 Task: Create New Vendor with Vendor Name: HRG Worldwide, Billing Address Line1: 8157 Fulton St., Billing Address Line2: Grand Forks, Billing Address Line3: NY 10974
Action: Mouse moved to (173, 47)
Screenshot: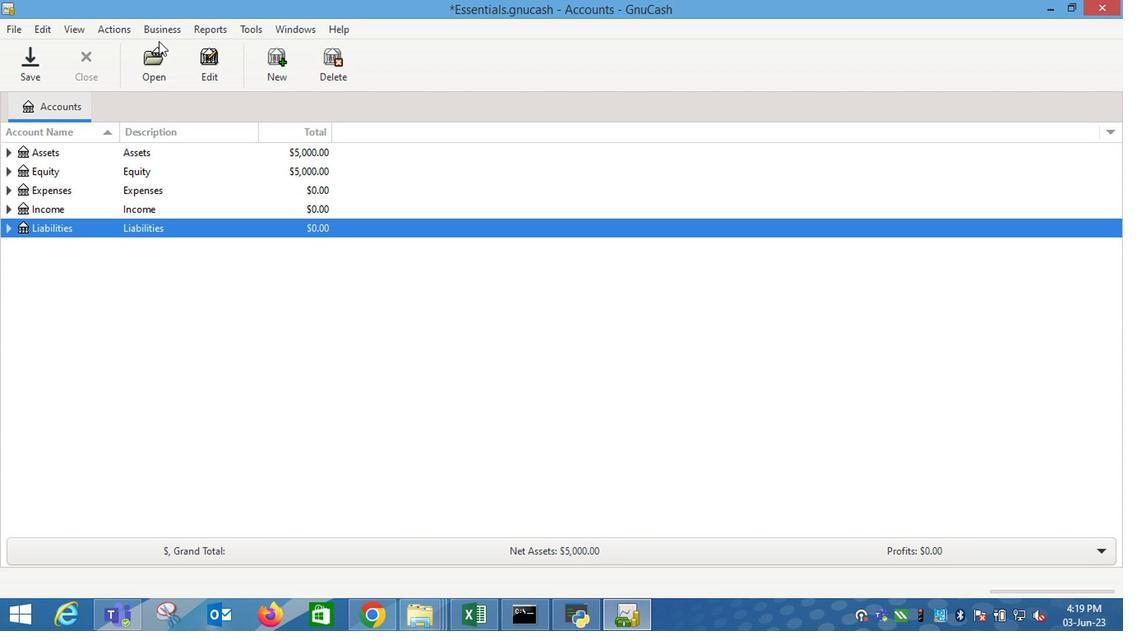
Action: Mouse pressed left at (173, 47)
Screenshot: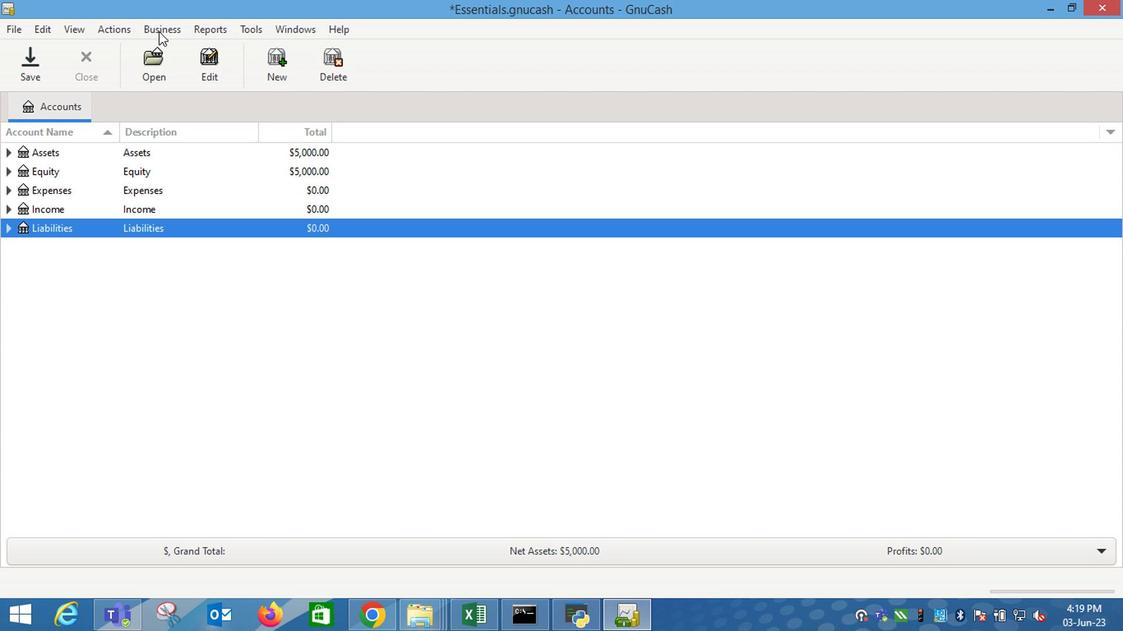 
Action: Mouse moved to (414, 113)
Screenshot: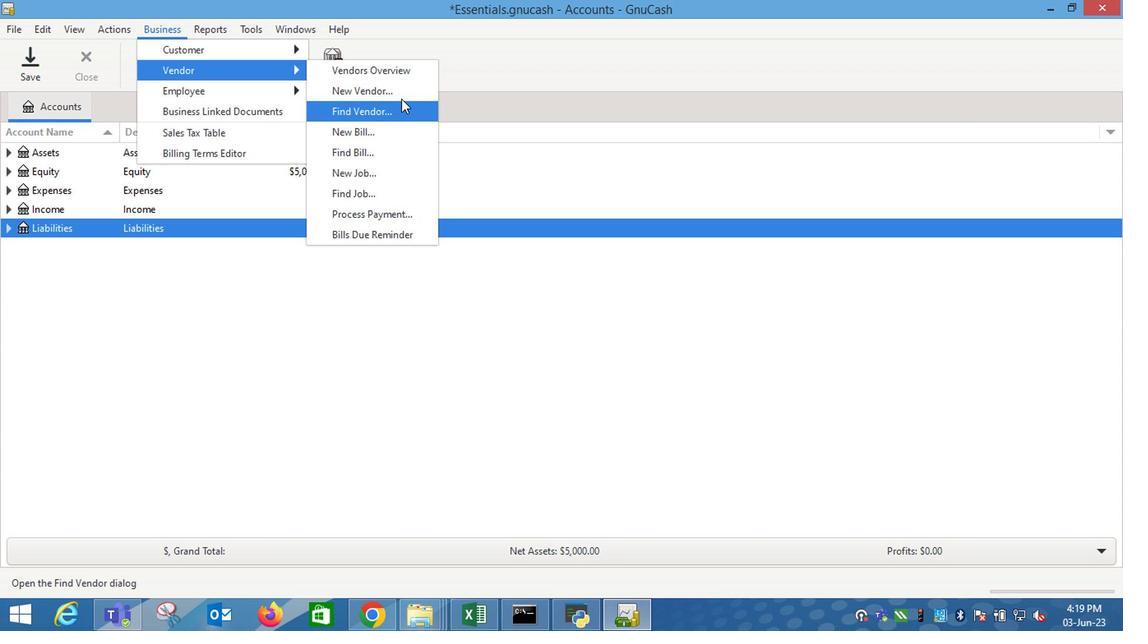 
Action: Mouse pressed left at (414, 113)
Screenshot: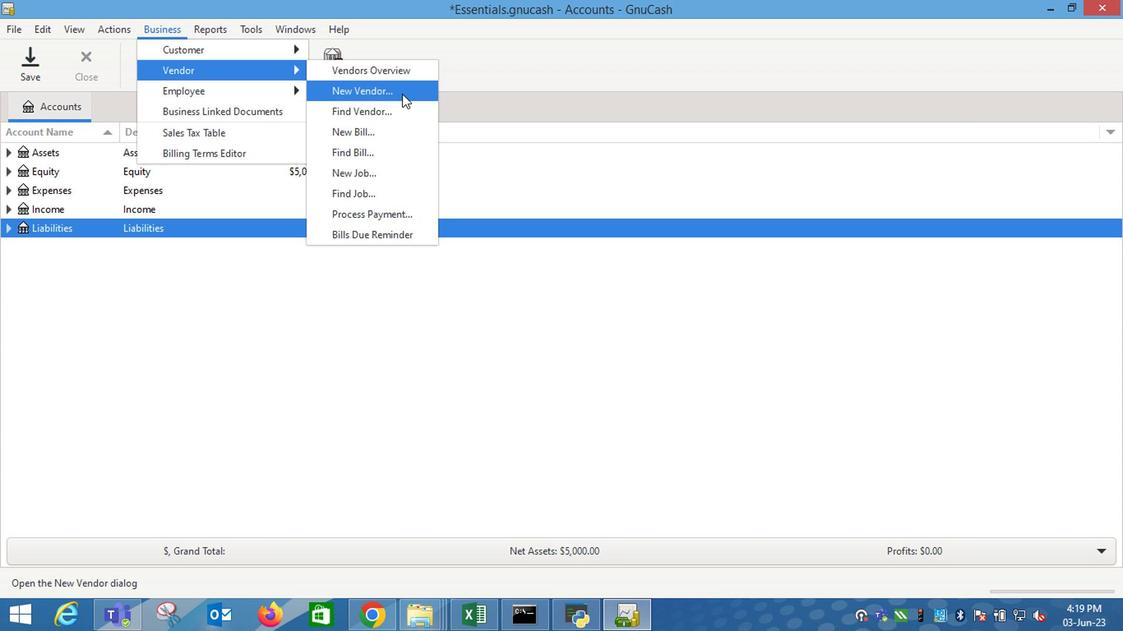 
Action: Mouse moved to (800, 198)
Screenshot: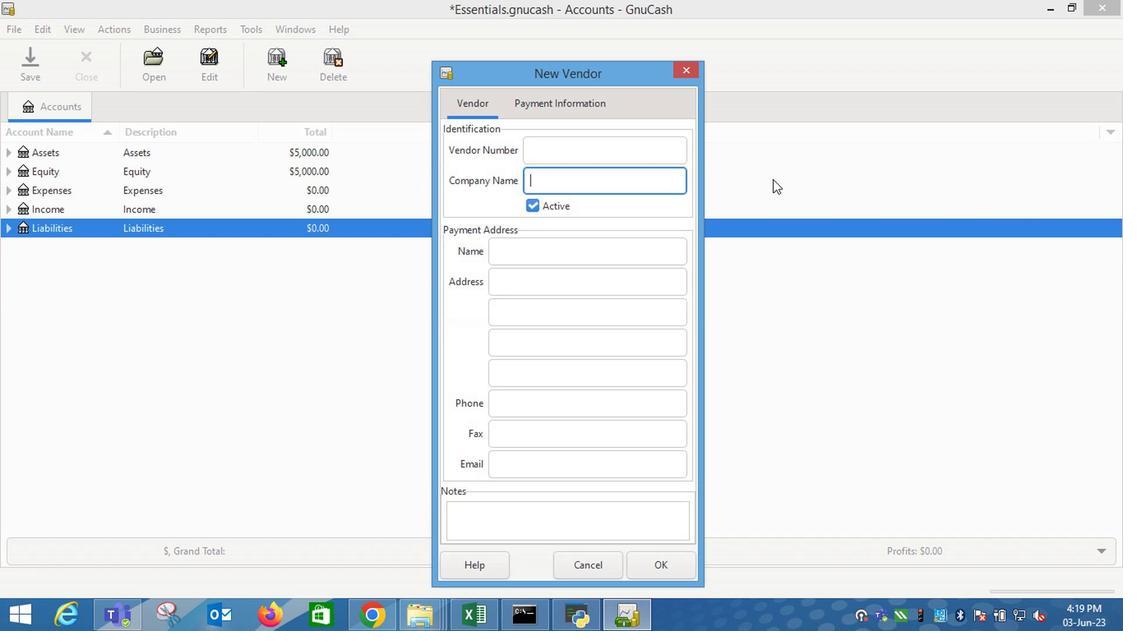 
Action: Key pressed <Key.shift_r>HRG<Key.space><Key.shift_r>Worldwise<Key.backspace><Key.backspace>de<Key.space><Key.backspace><Key.tab><Key.tab><Key.tab>8157<Key.space><Key.shift_r>Fulton<Key.space><Key.shift_r>St.<Key.tab><Key.shift_r>Grand<Key.space><Key.shift_r>Forks<Key.tab><Key.shift_r>NY<Key.space>10974
Screenshot: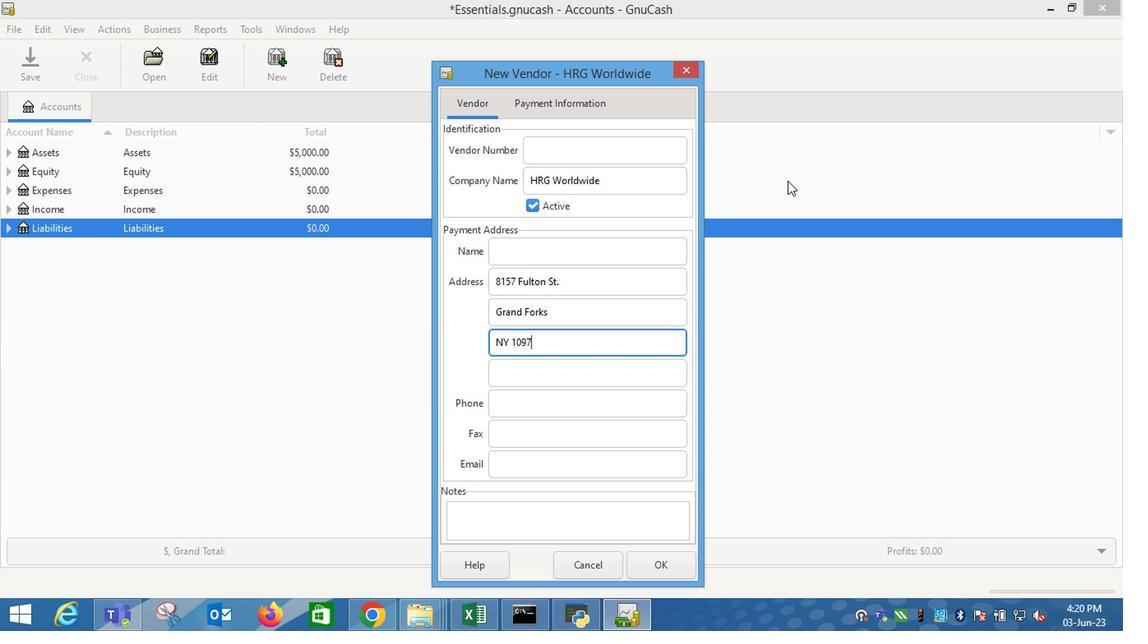 
Action: Mouse moved to (612, 122)
Screenshot: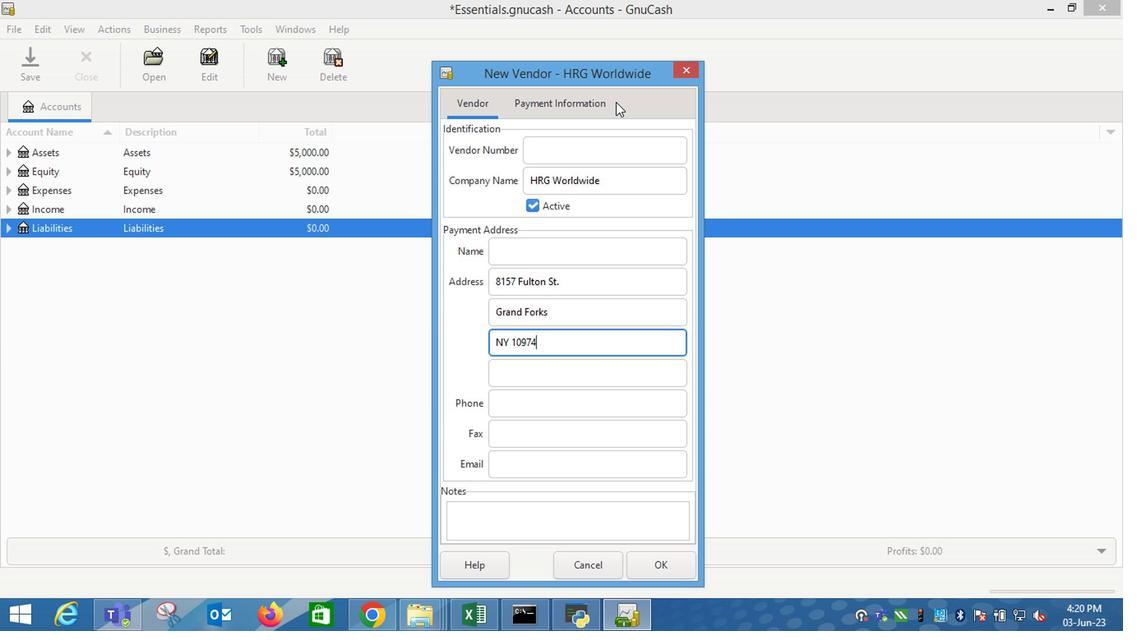
Action: Mouse pressed left at (612, 122)
Screenshot: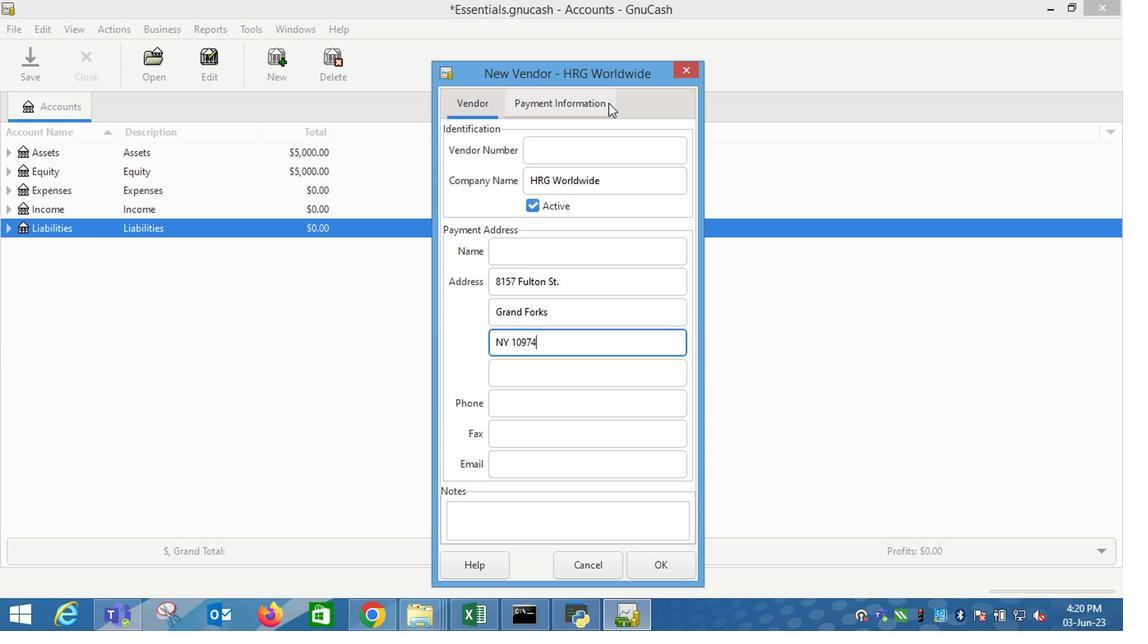 
Action: Mouse moved to (672, 565)
Screenshot: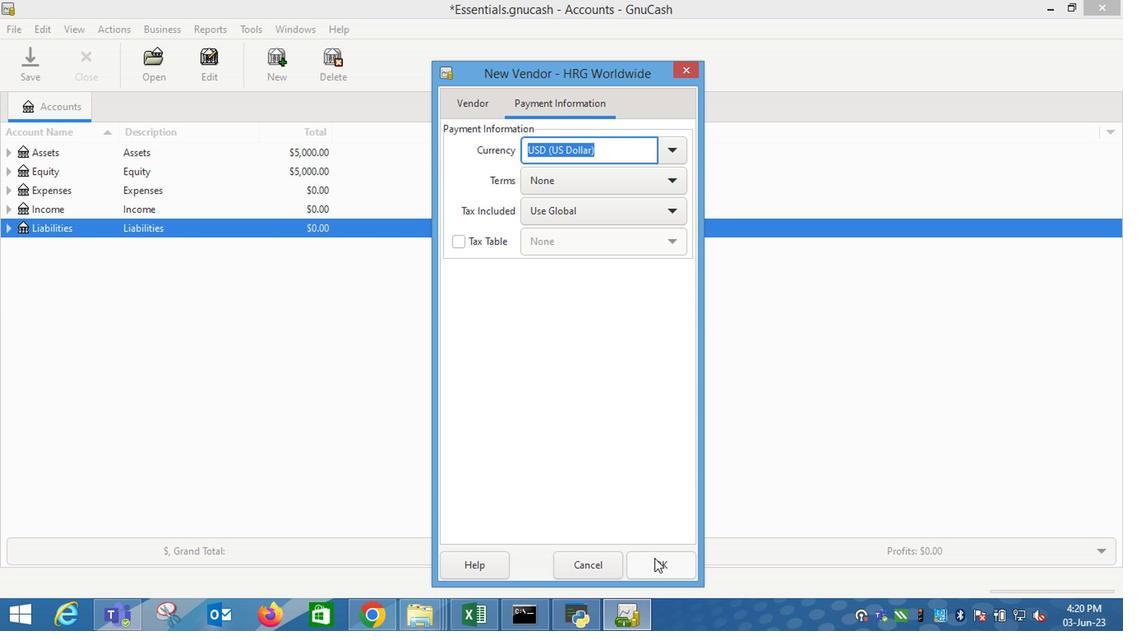 
Action: Mouse pressed left at (672, 565)
Screenshot: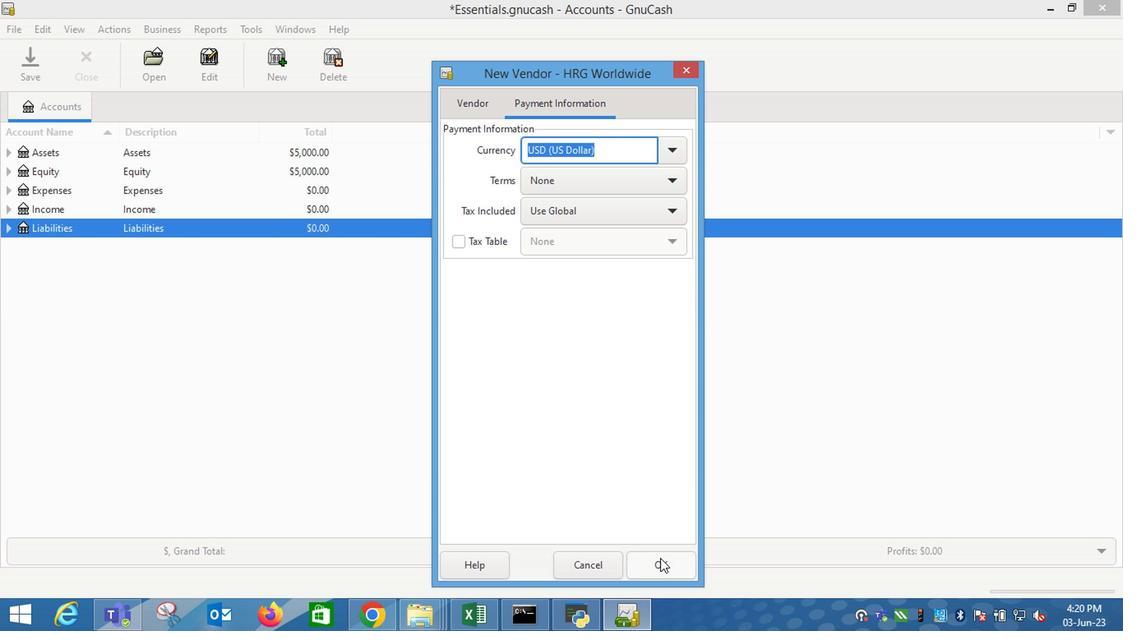 
Action: Mouse moved to (562, 497)
Screenshot: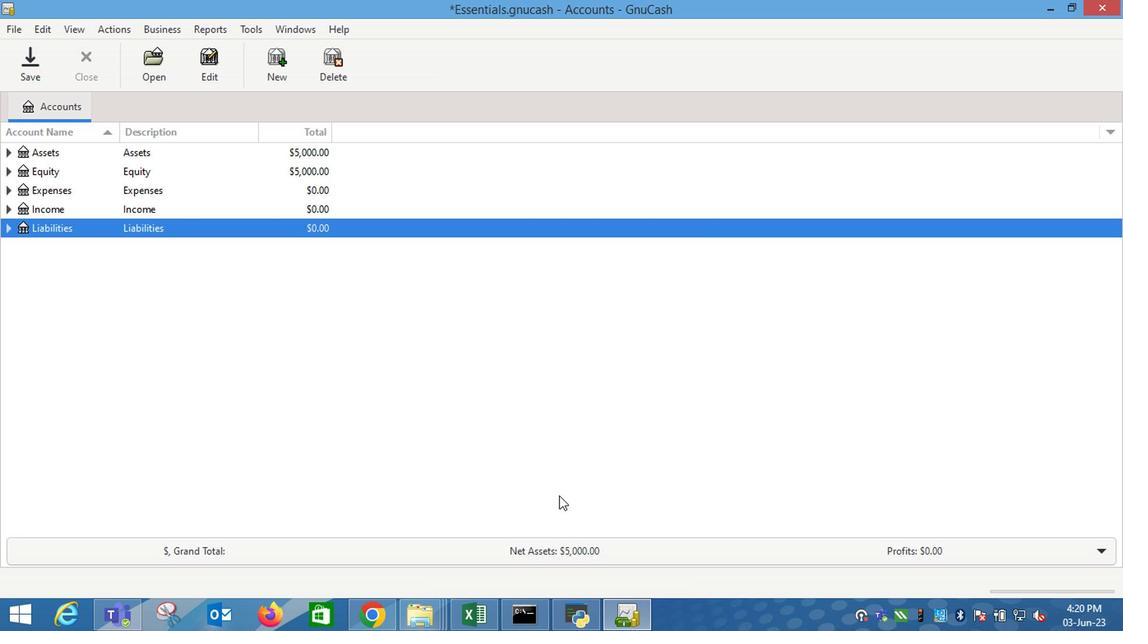
